 Task: Add a signature Dillon Turner containing 'Wishing you a happy and healthy holiday season, Dillon Turner' to email address softage.1@softage.net and add a folder Real estate
Action: Key pressed n
Screenshot: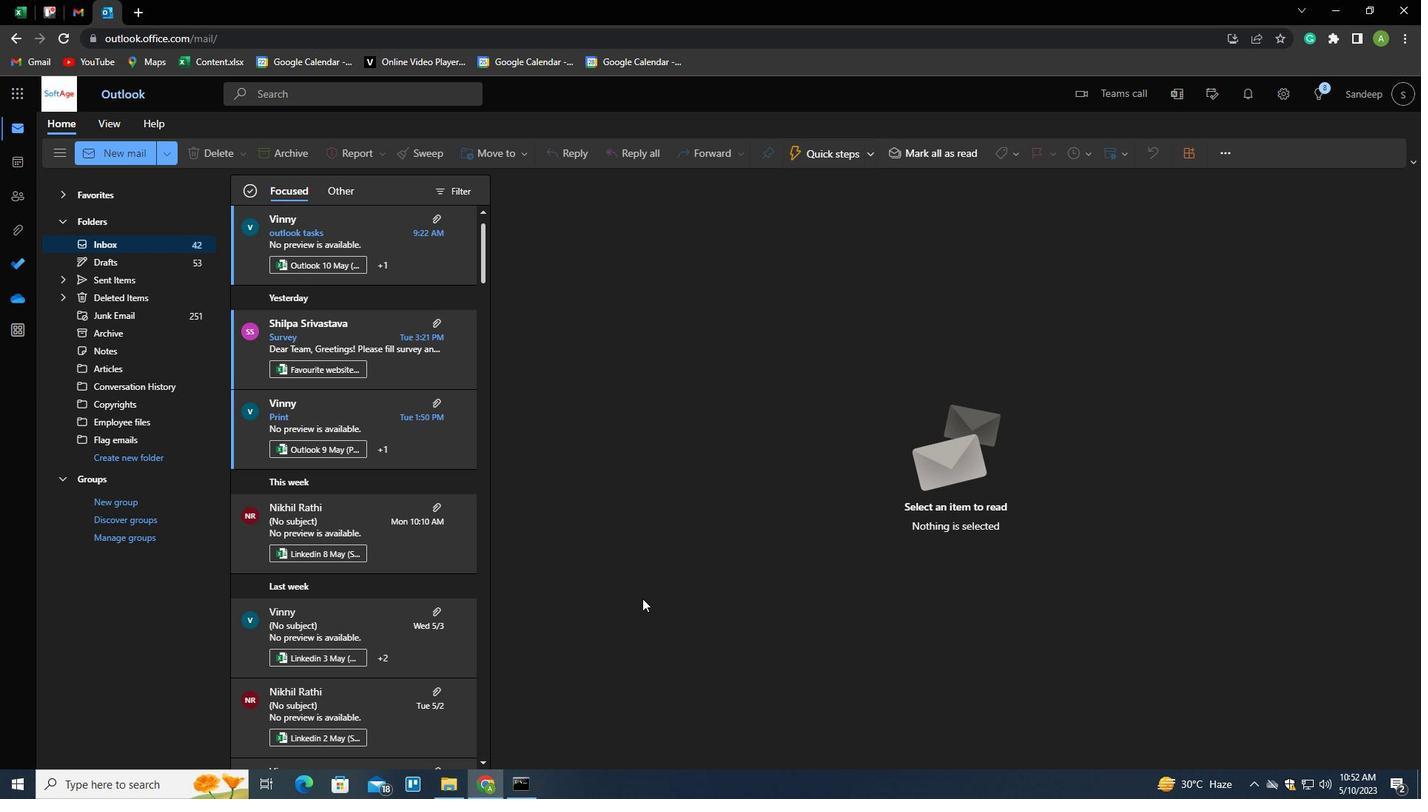 
Action: Mouse moved to (982, 158)
Screenshot: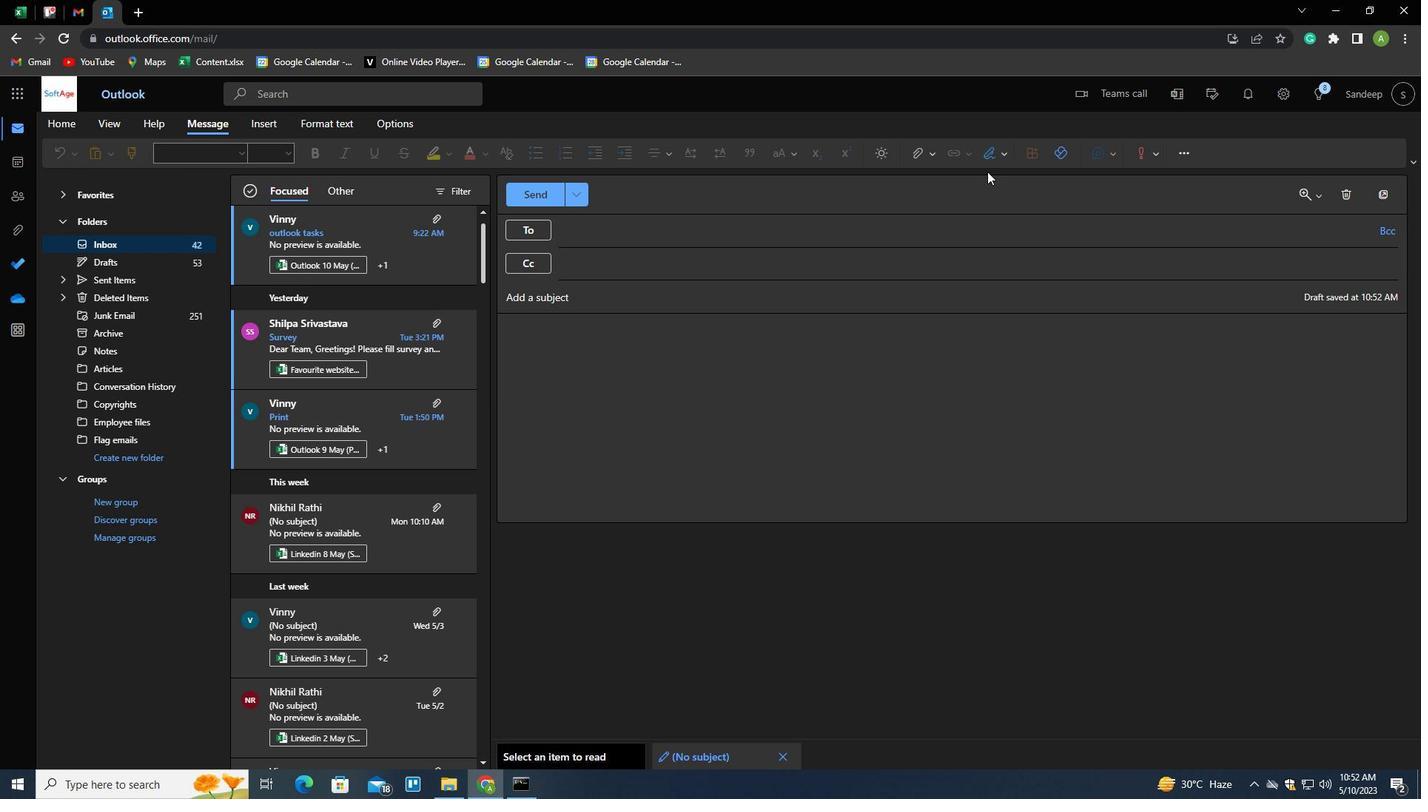 
Action: Mouse pressed left at (982, 158)
Screenshot: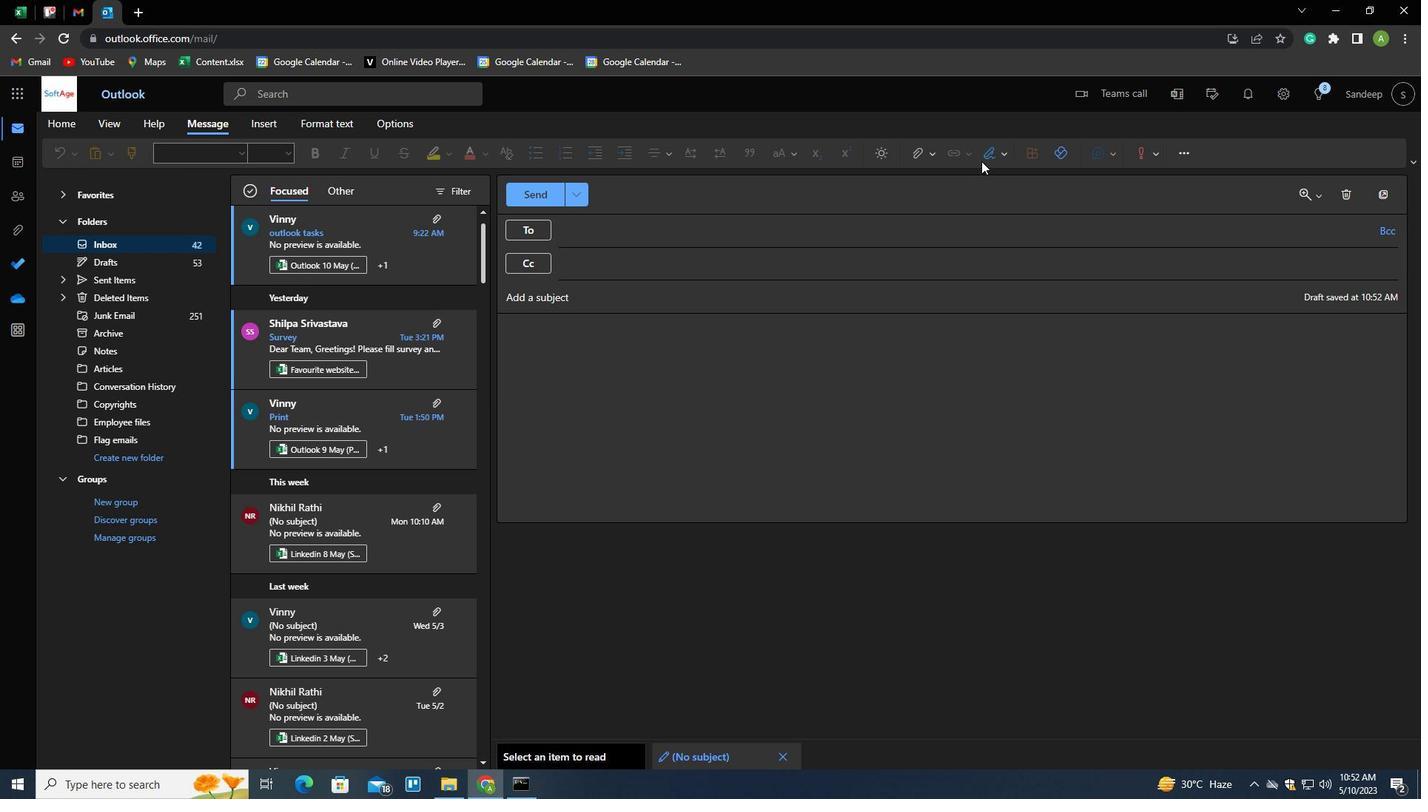 
Action: Mouse moved to (983, 185)
Screenshot: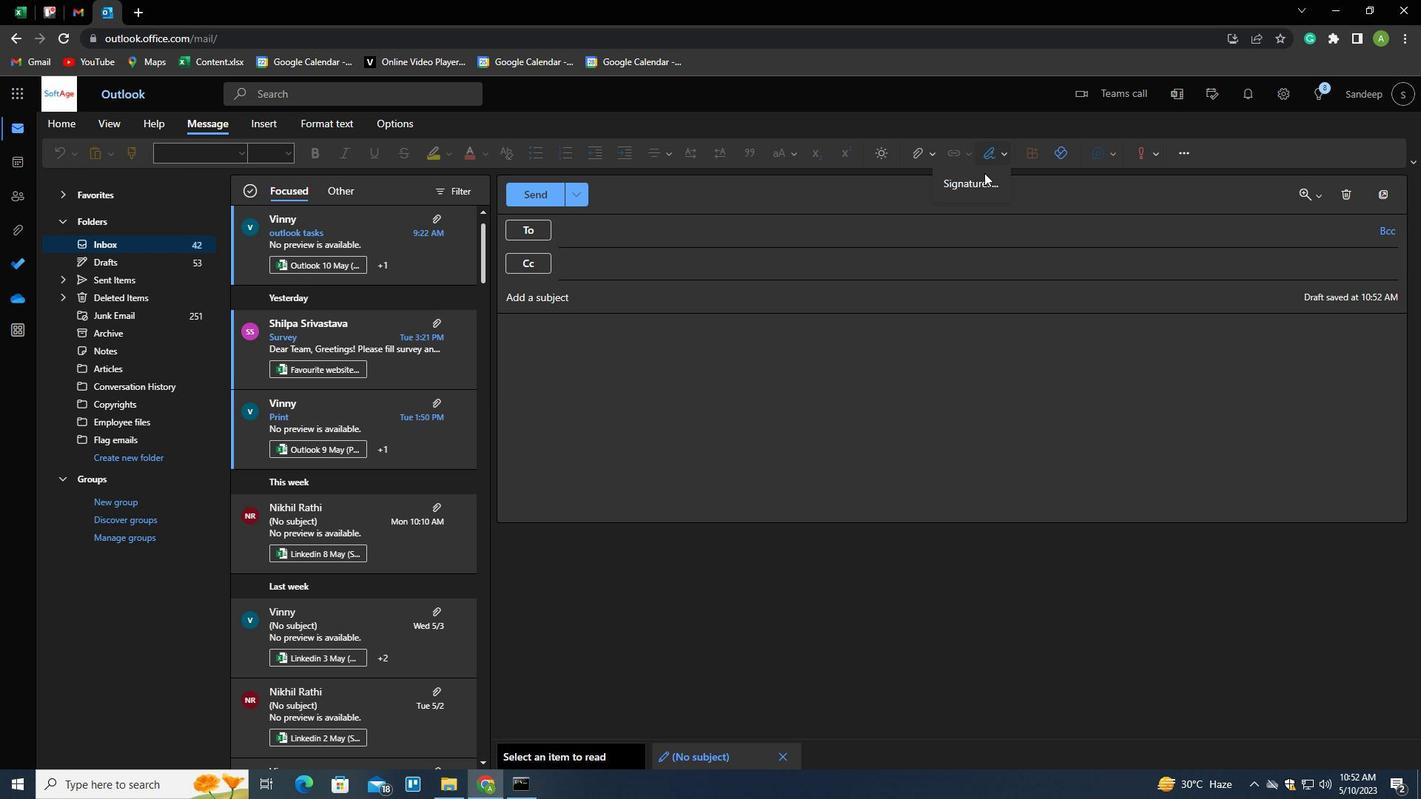 
Action: Mouse pressed left at (983, 185)
Screenshot: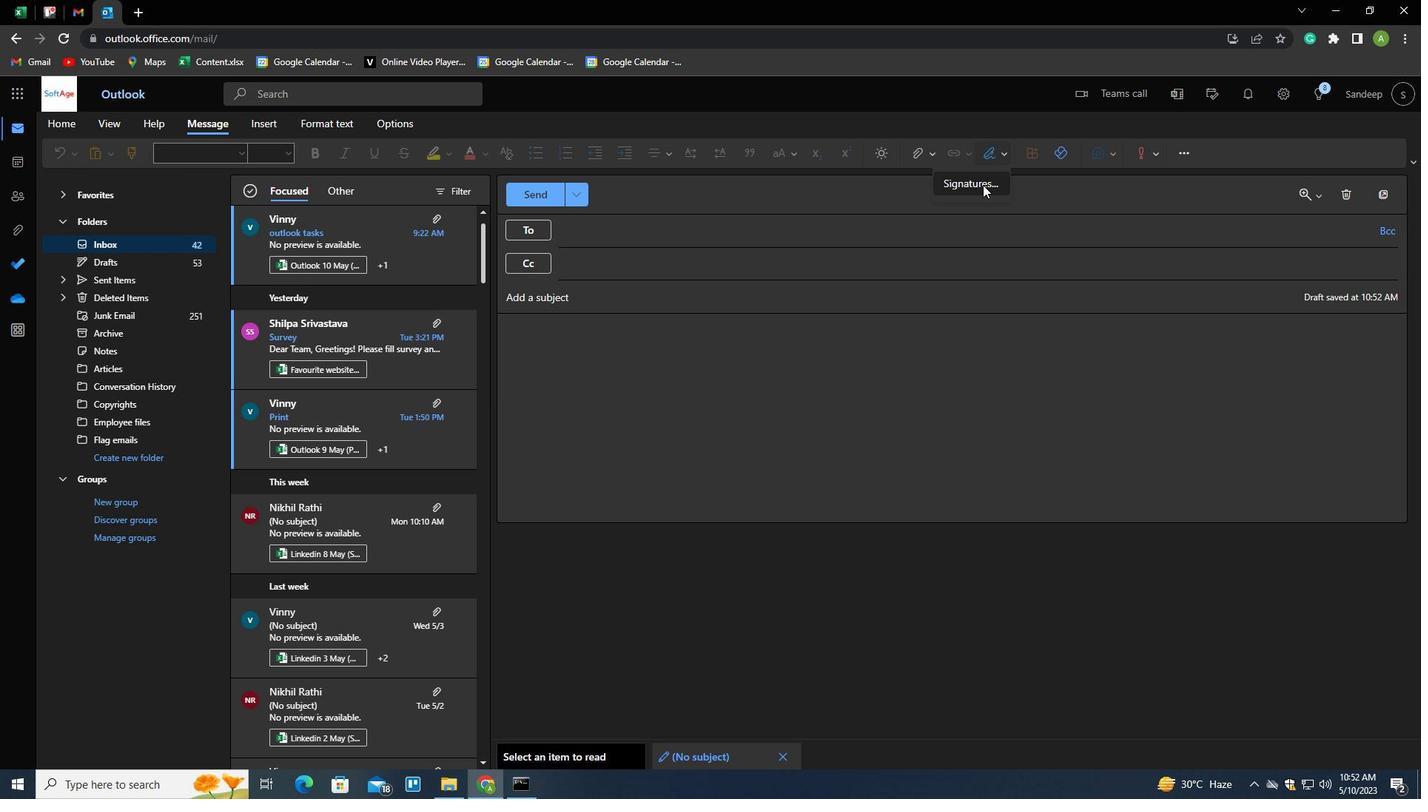 
Action: Mouse moved to (679, 275)
Screenshot: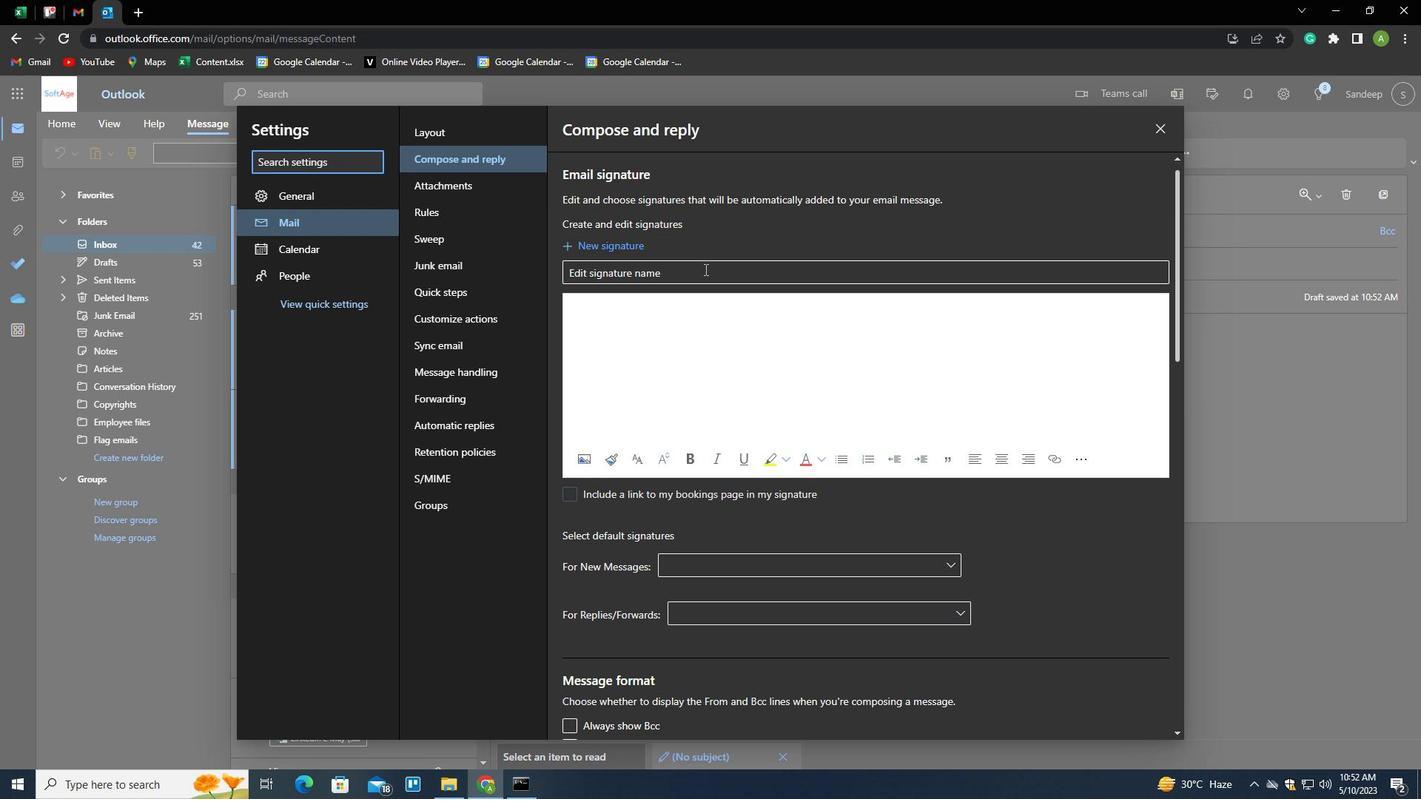 
Action: Mouse pressed left at (679, 275)
Screenshot: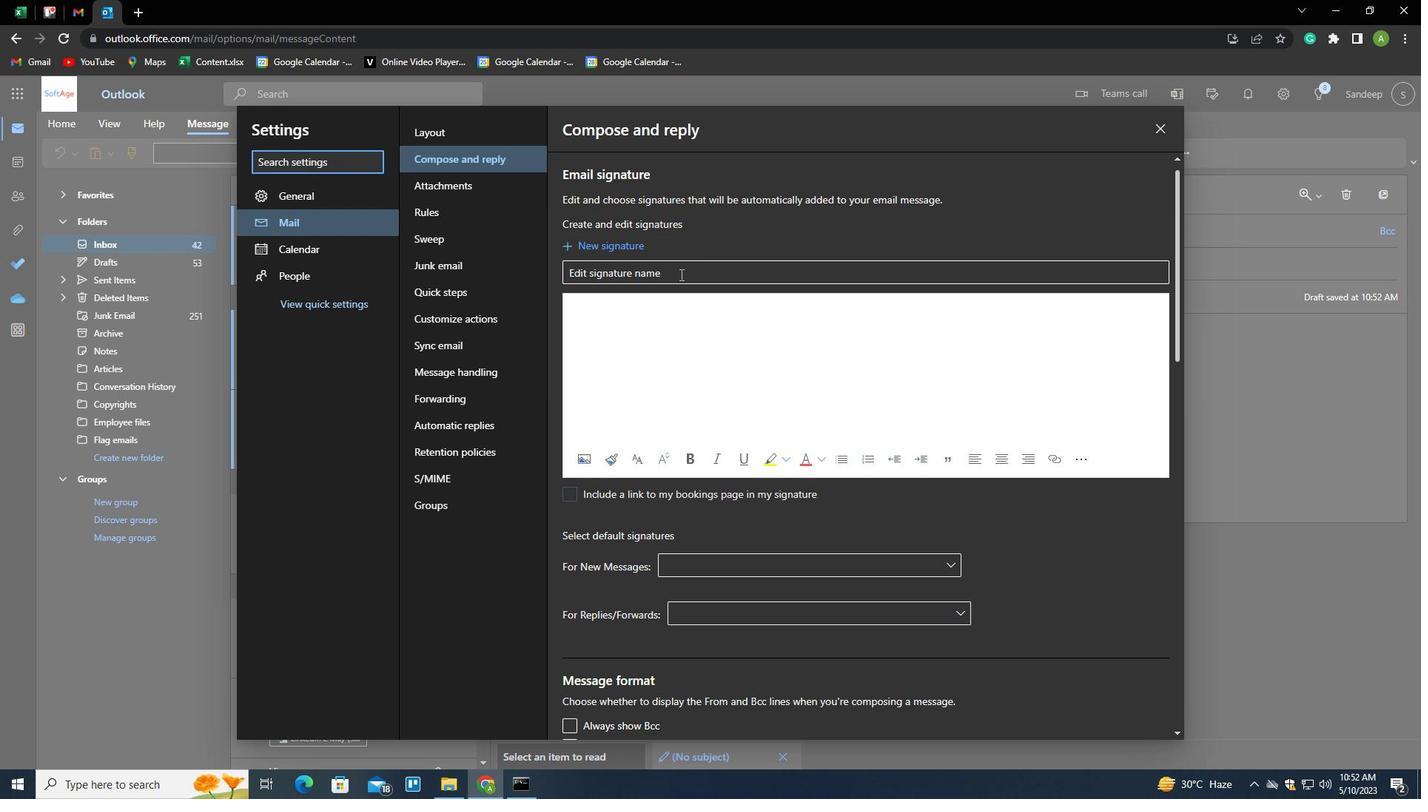 
Action: Key pressed <Key.shift>R<Key.backspace>DILLON<Key.space><Key.shift>TURNER<Key.tab><Key.shift_r><Key.enter><Key.enter><Key.enter><Key.enter><Key.enter><Key.enter><Key.shift>WISHING<Key.space>YOU<Key.space>A<Key.space>HAPPY<Key.space>AND<Key.space>HEALTHY<Key.space>SEASON<Key.shift_r><Key.enter><Key.space><Key.shift>DILLON<Key.space><Key.shift>TRU<Key.backspace><Key.backspace>URNER<Key.home><Key.right><Key.backspace>
Screenshot: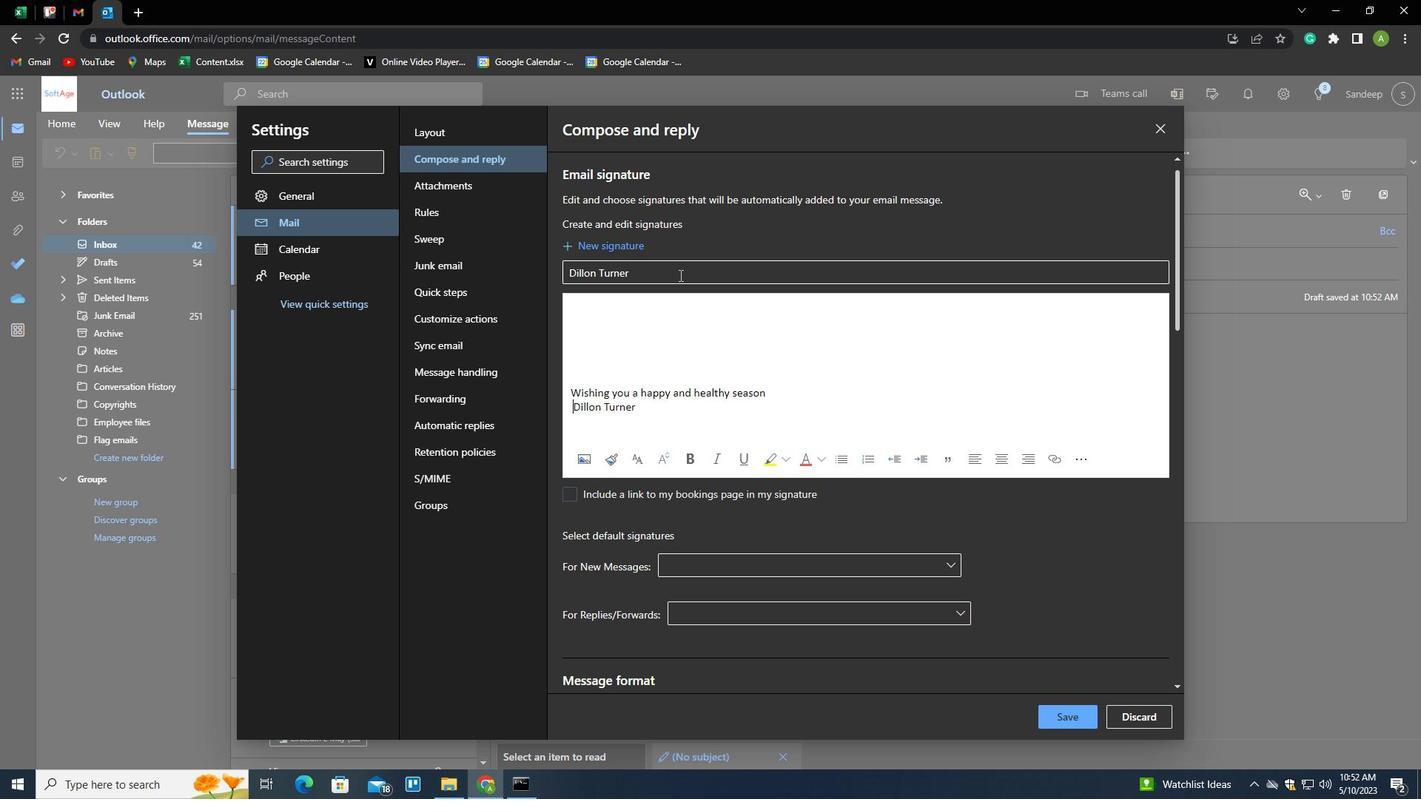 
Action: Mouse moved to (1073, 725)
Screenshot: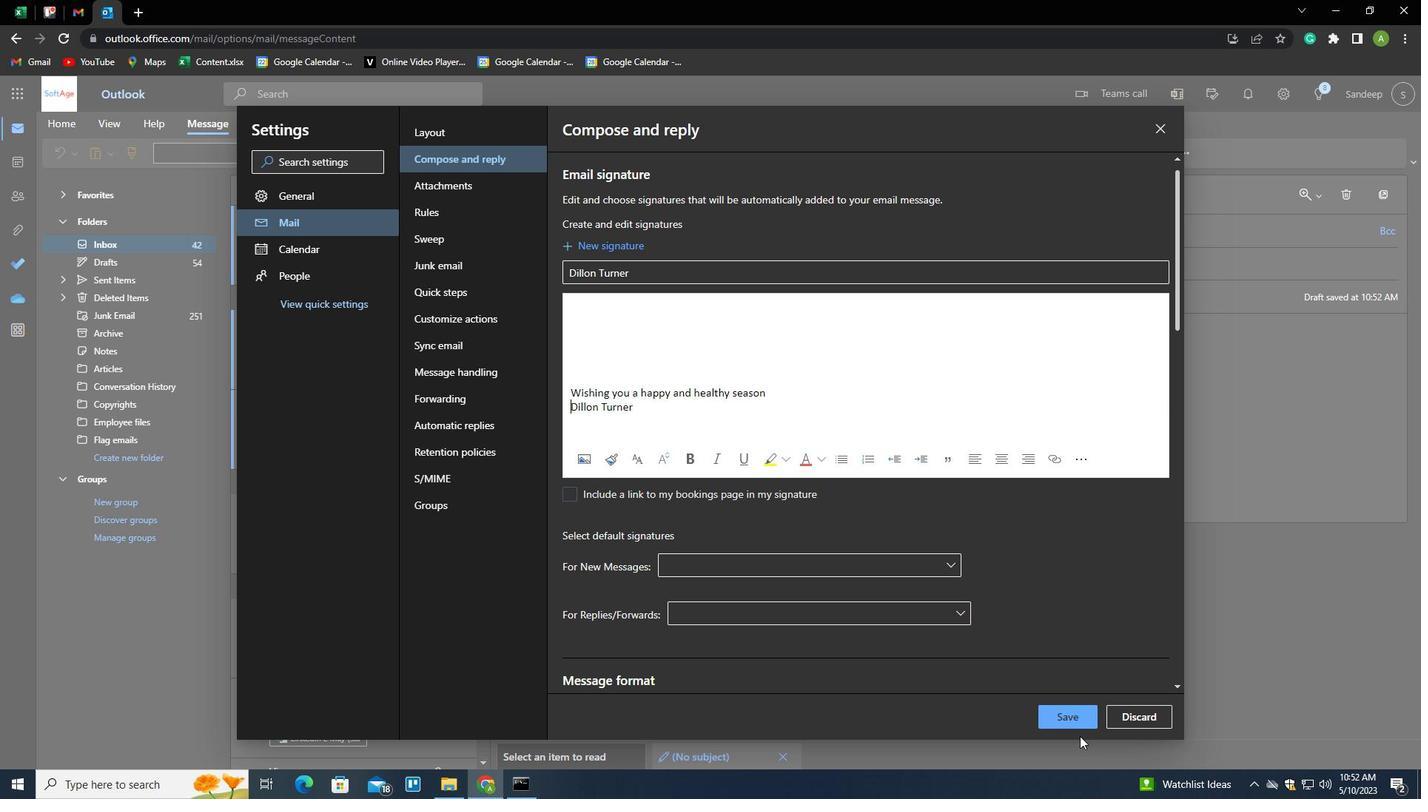 
Action: Mouse pressed left at (1073, 725)
Screenshot: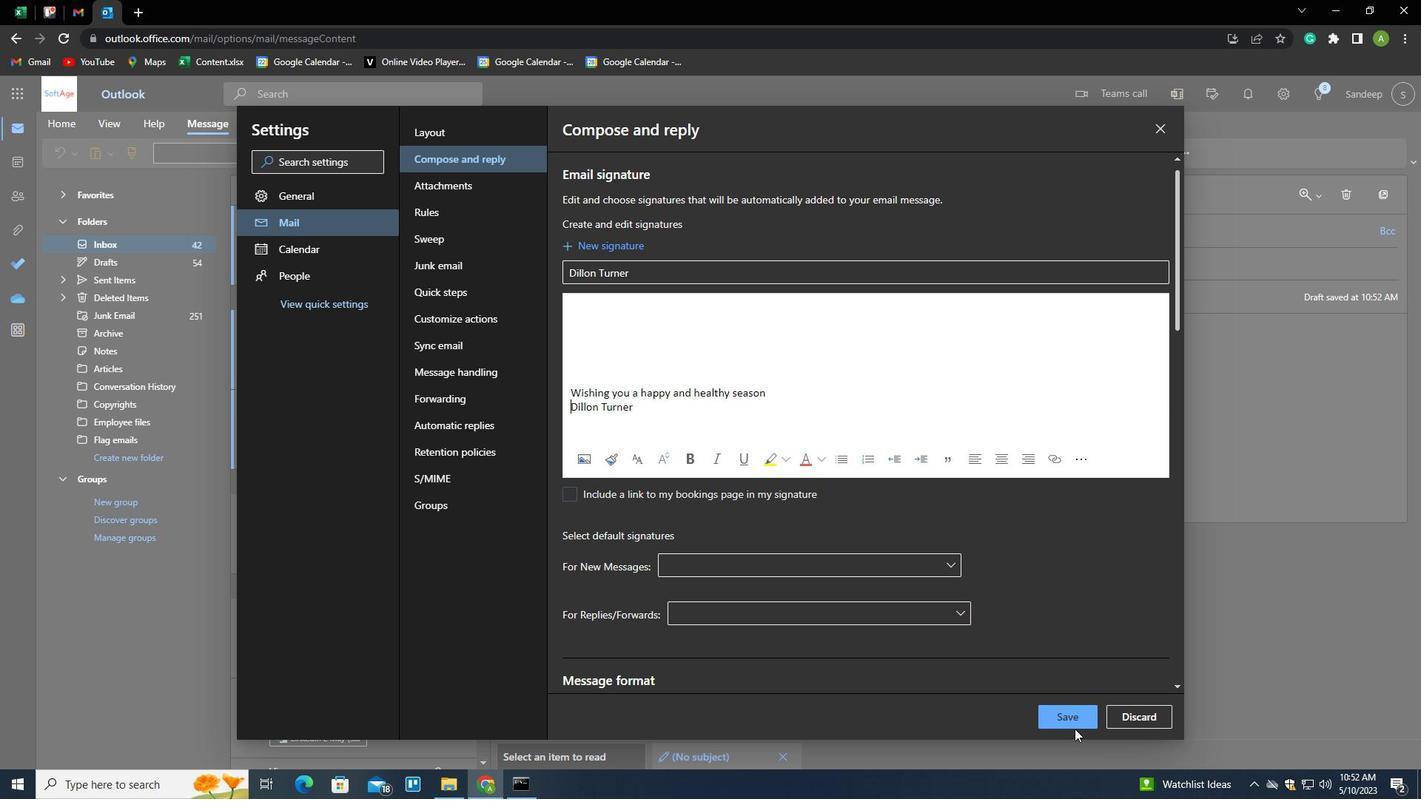 
Action: Mouse moved to (1204, 468)
Screenshot: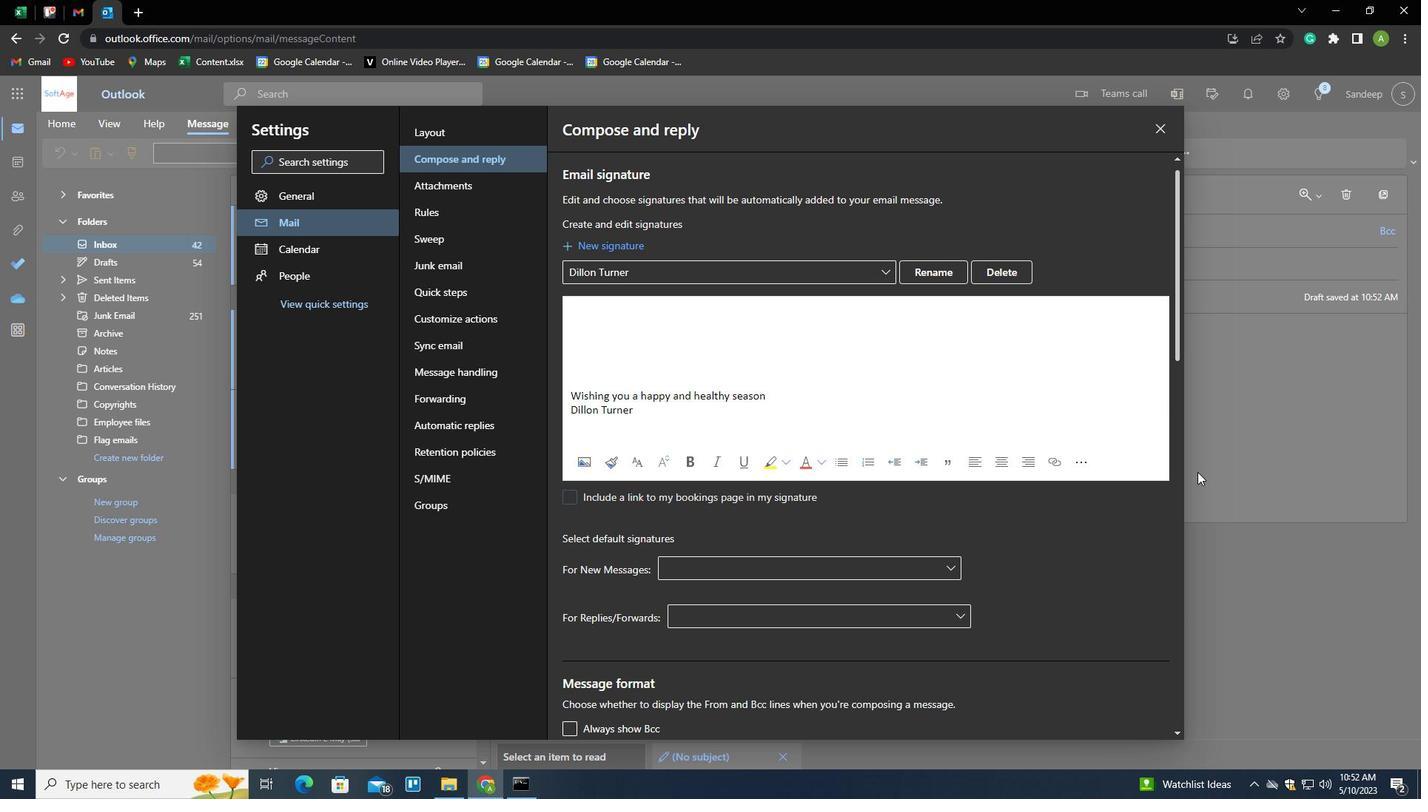 
Action: Mouse pressed left at (1204, 468)
Screenshot: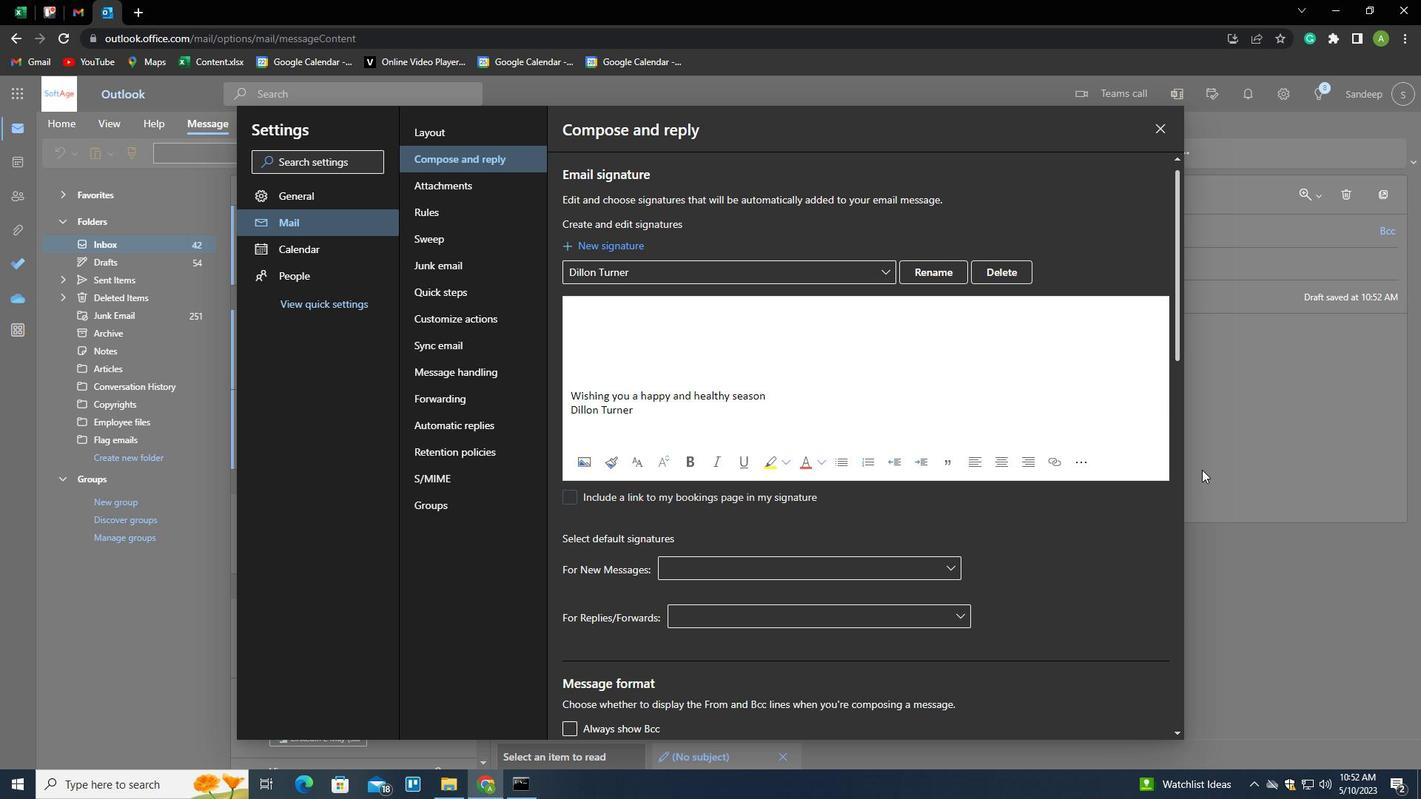
Action: Mouse moved to (1006, 148)
Screenshot: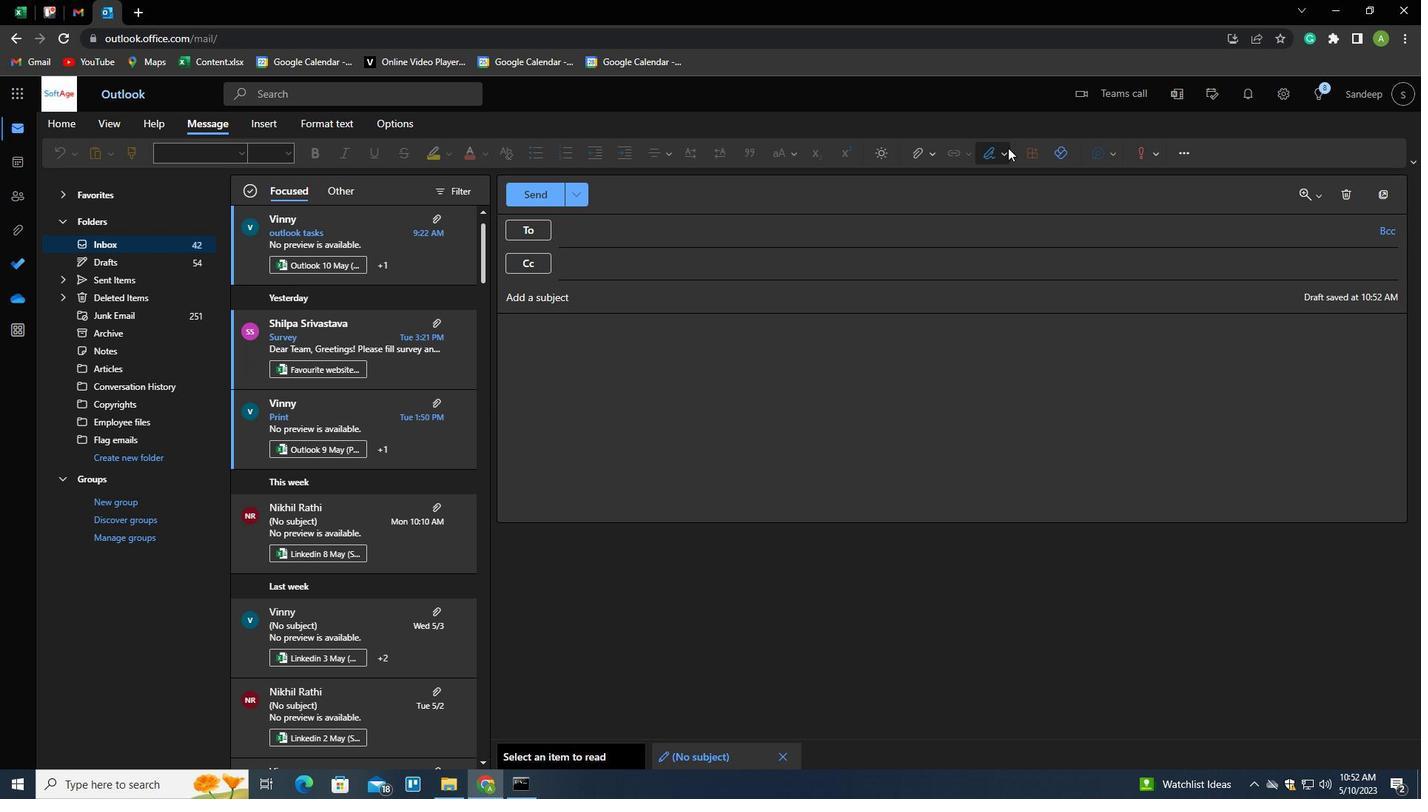 
Action: Mouse pressed left at (1006, 148)
Screenshot: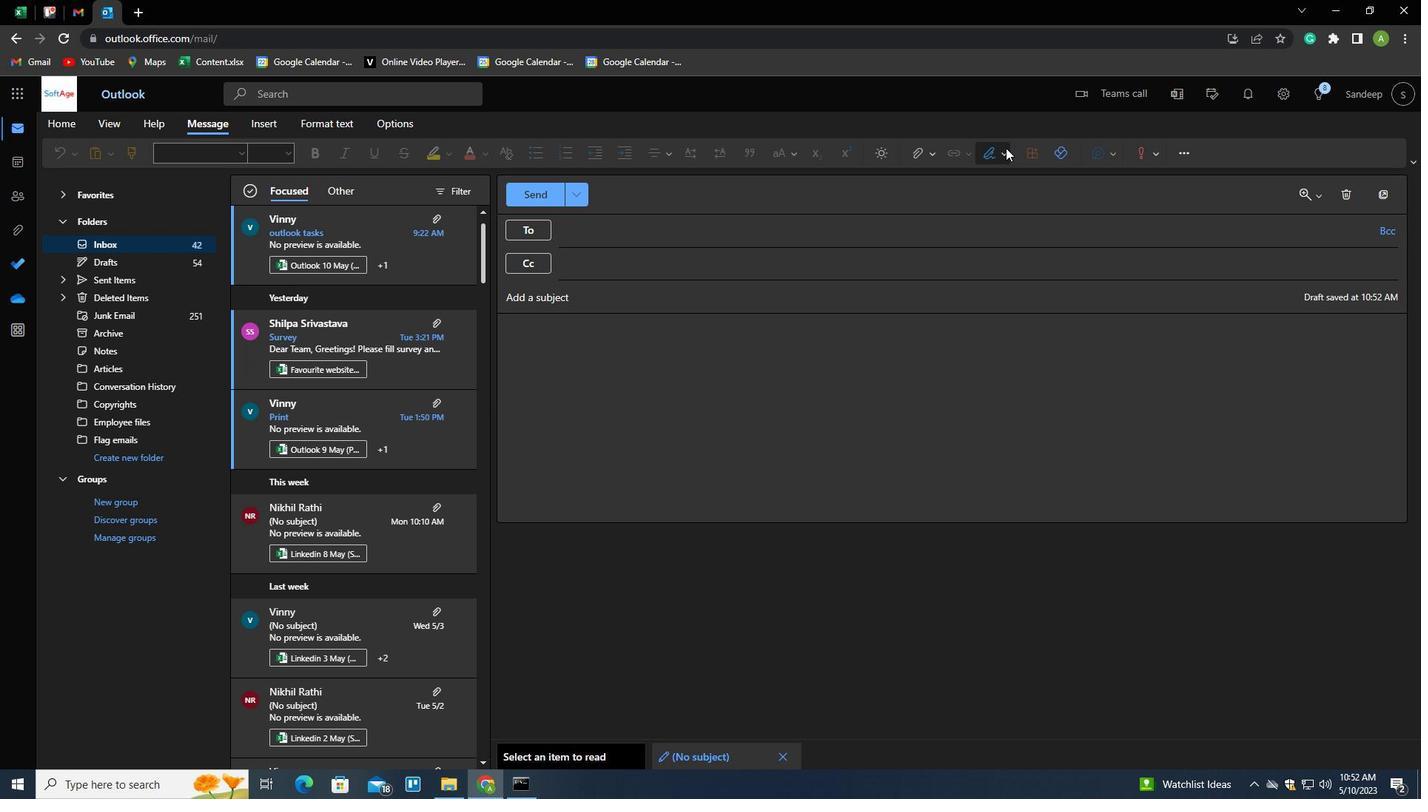 
Action: Mouse moved to (979, 184)
Screenshot: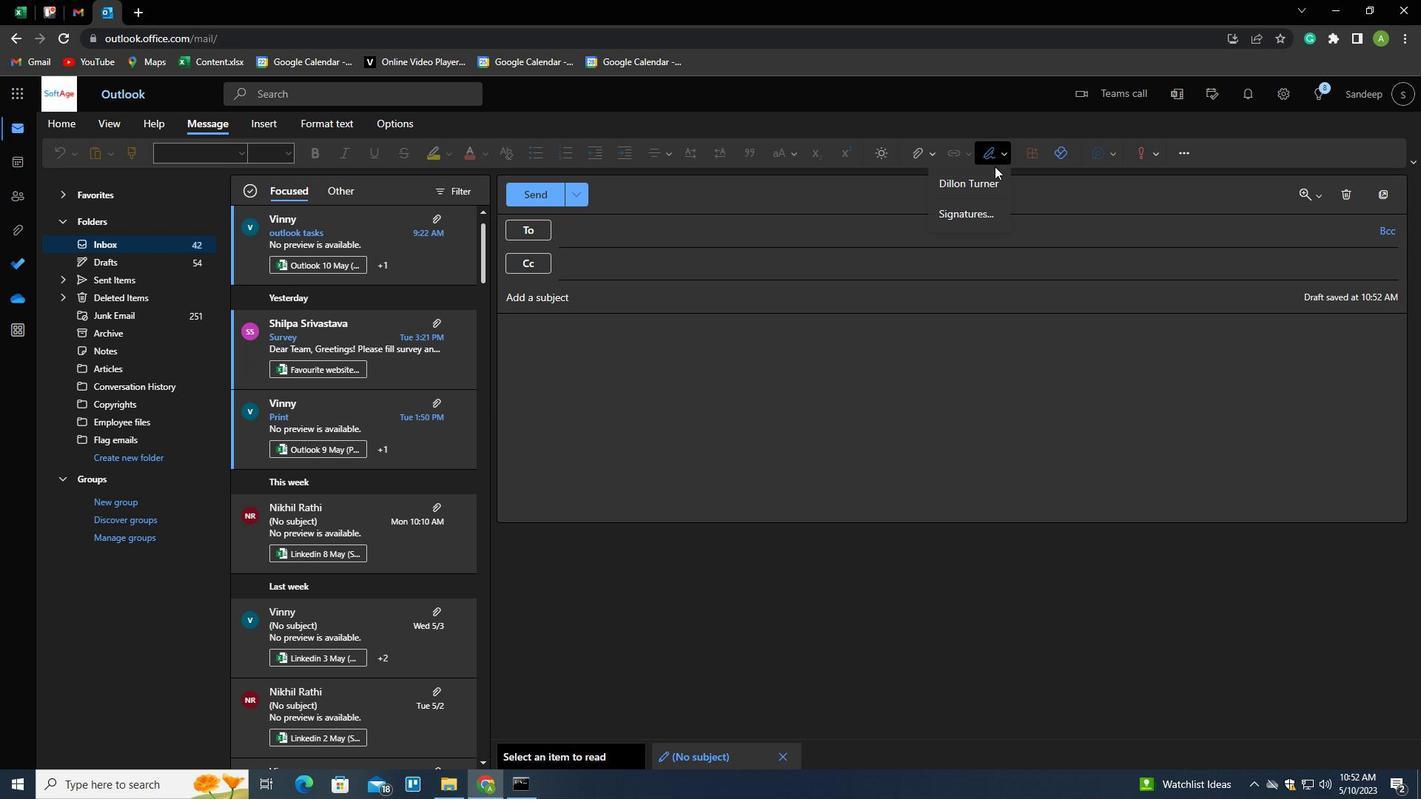 
Action: Mouse pressed left at (979, 184)
Screenshot: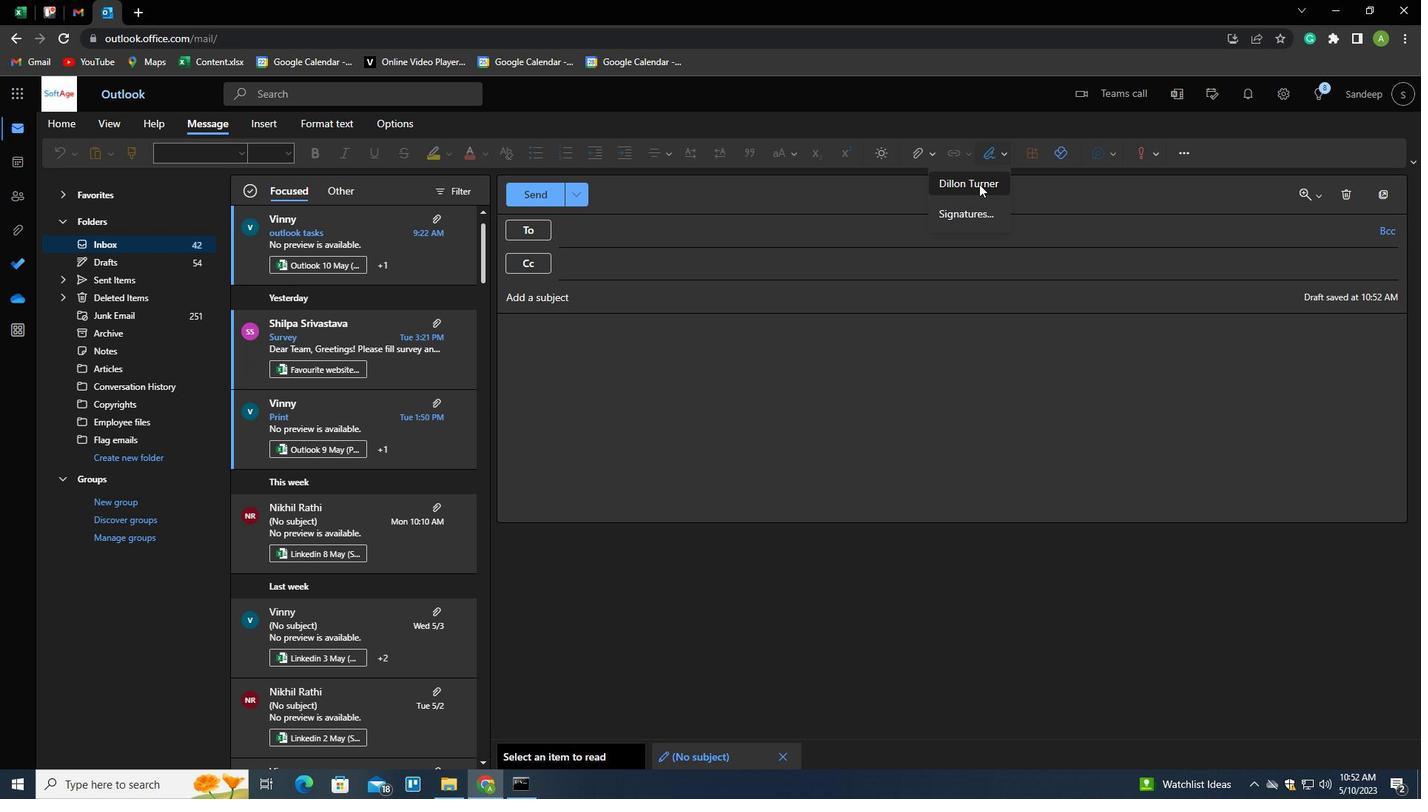 
Action: Mouse moved to (642, 230)
Screenshot: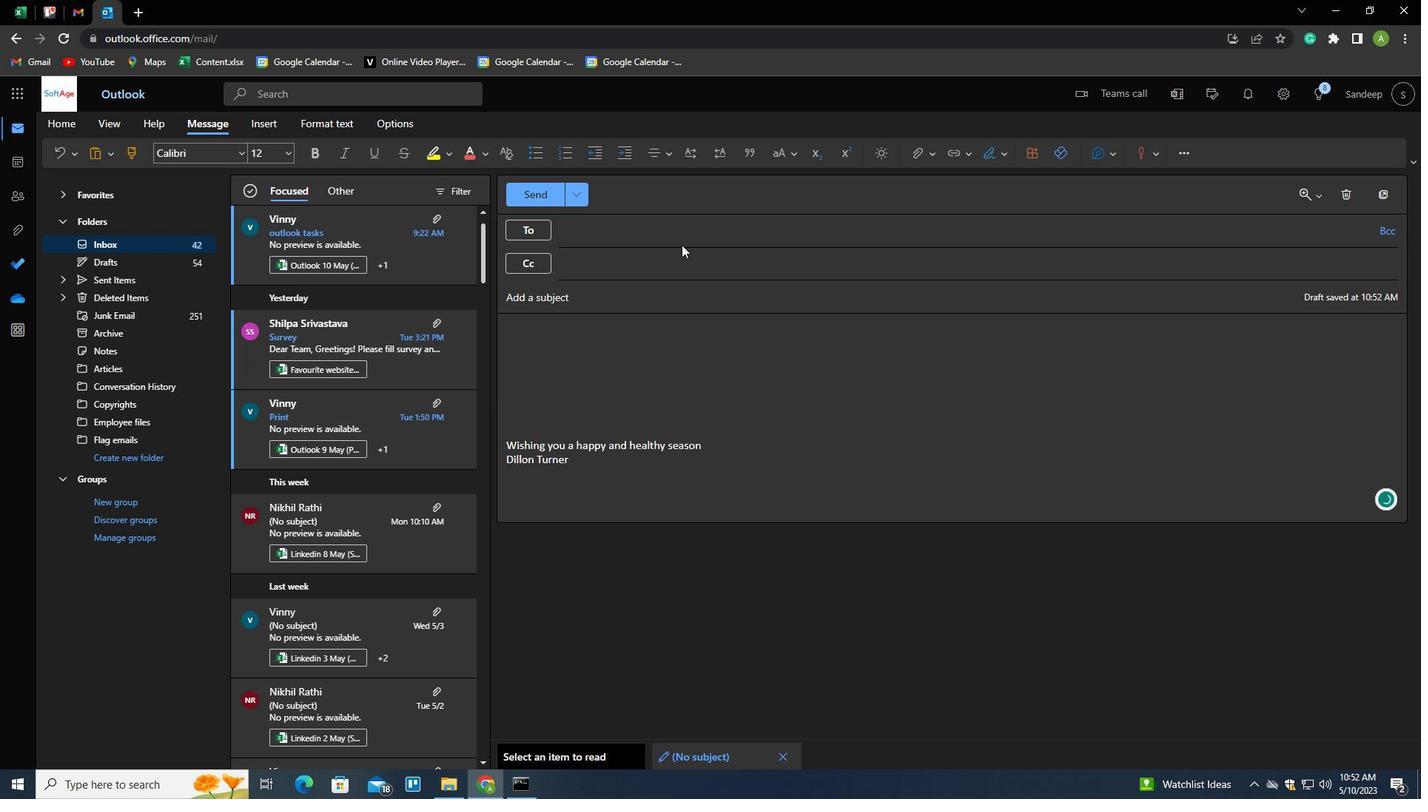 
Action: Mouse pressed left at (642, 230)
Screenshot: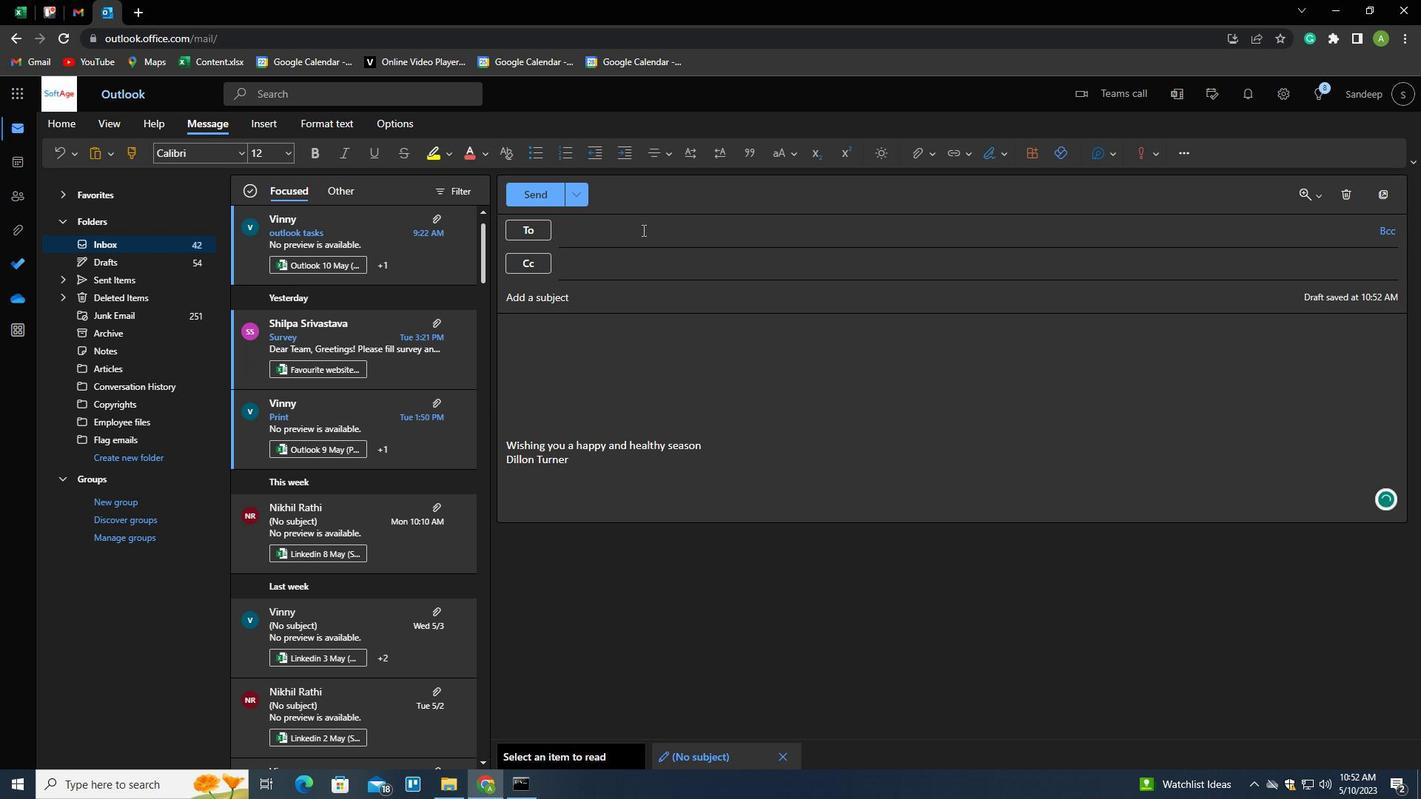 
Action: Key pressed SOFTAGE.1<Key.shift>@SOFTAGE.NET
Screenshot: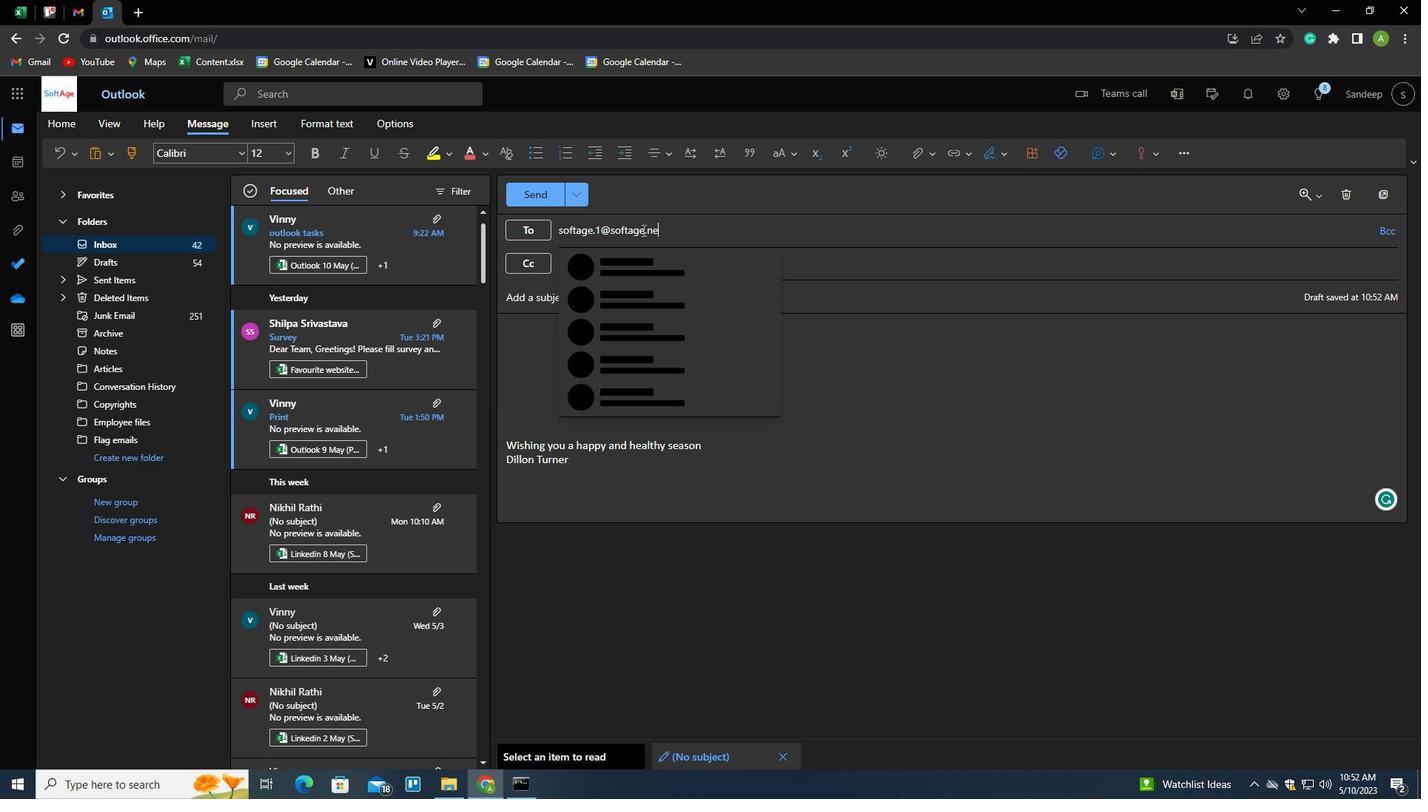 
Action: Mouse moved to (649, 274)
Screenshot: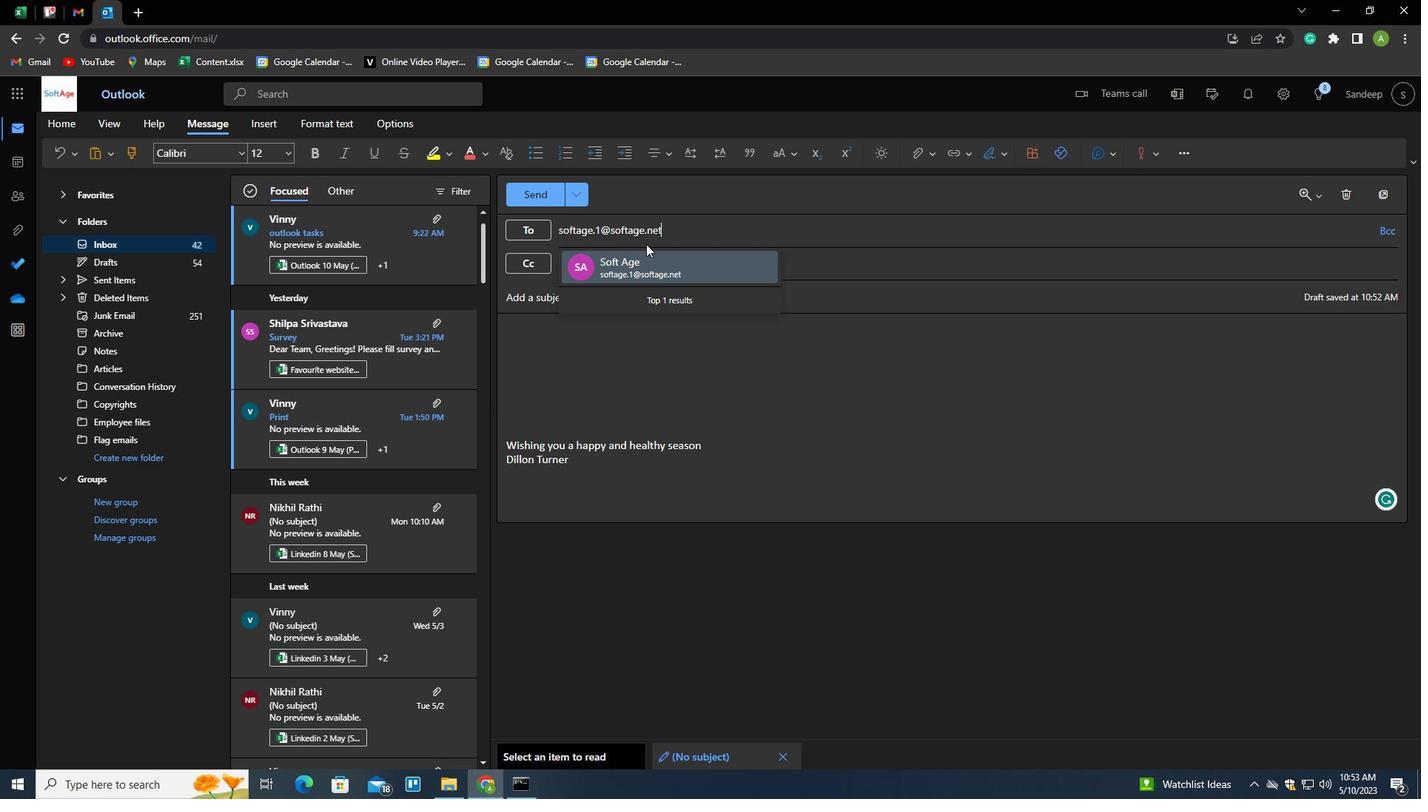 
Action: Mouse pressed left at (649, 274)
Screenshot: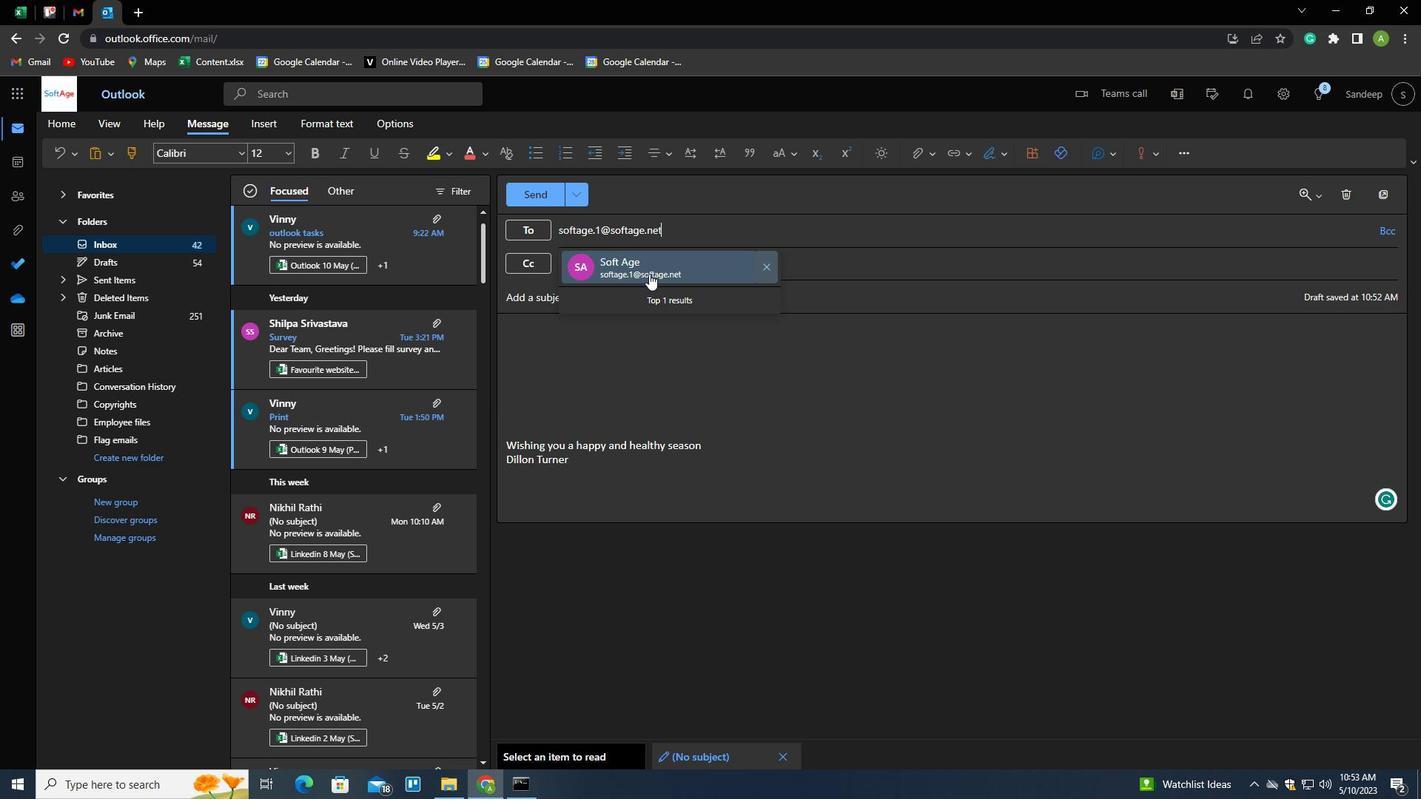 
Action: Mouse moved to (186, 449)
Screenshot: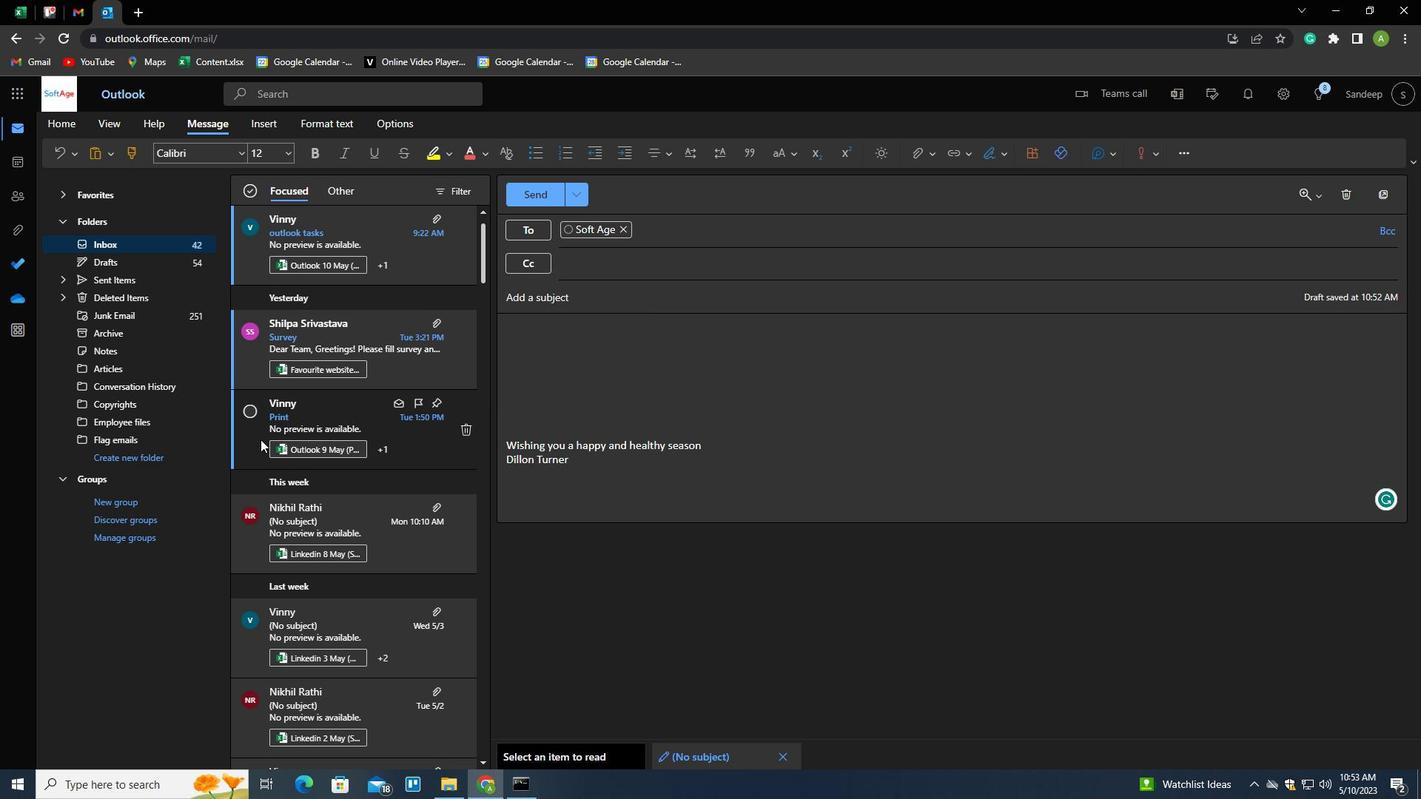 
Action: Mouse pressed left at (186, 449)
Screenshot: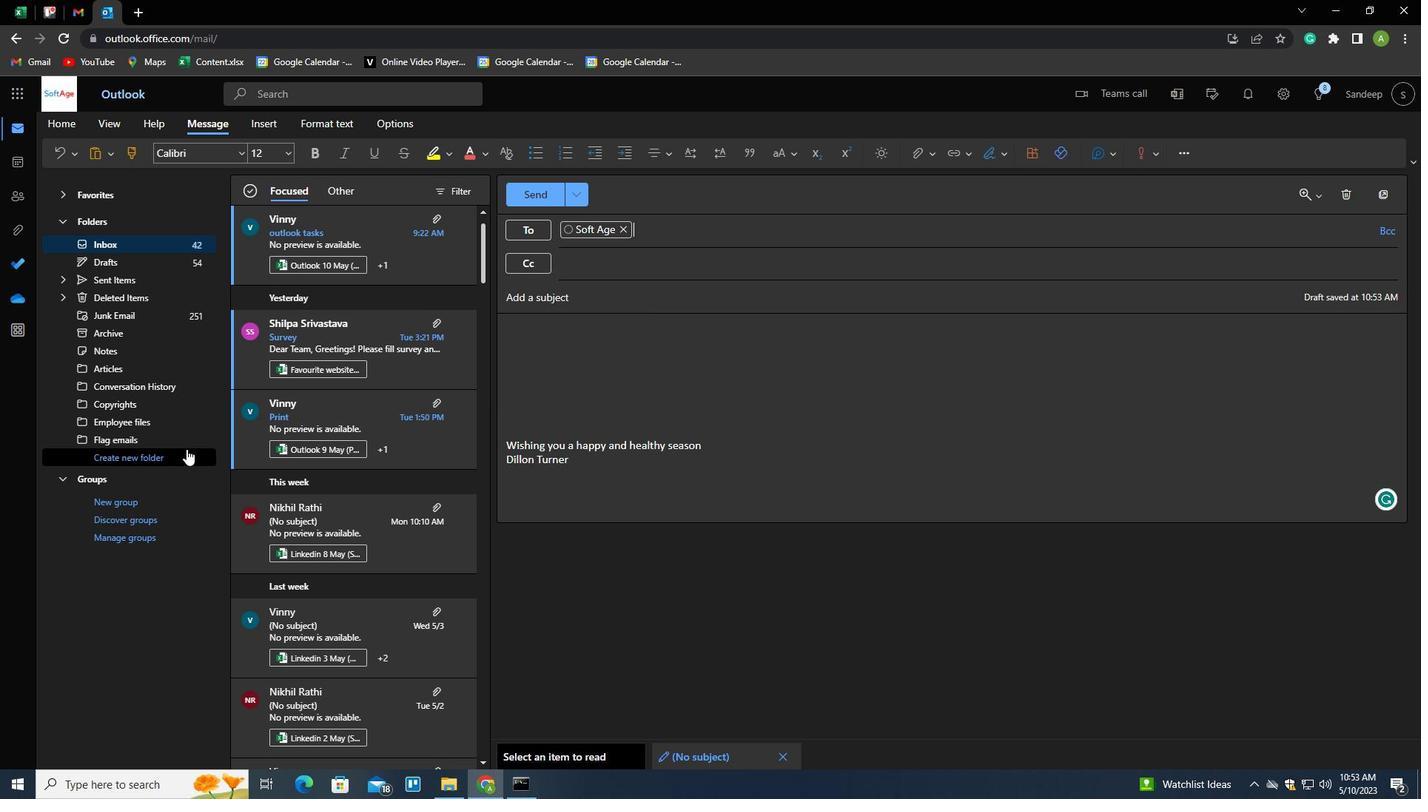 
Action: Mouse moved to (137, 465)
Screenshot: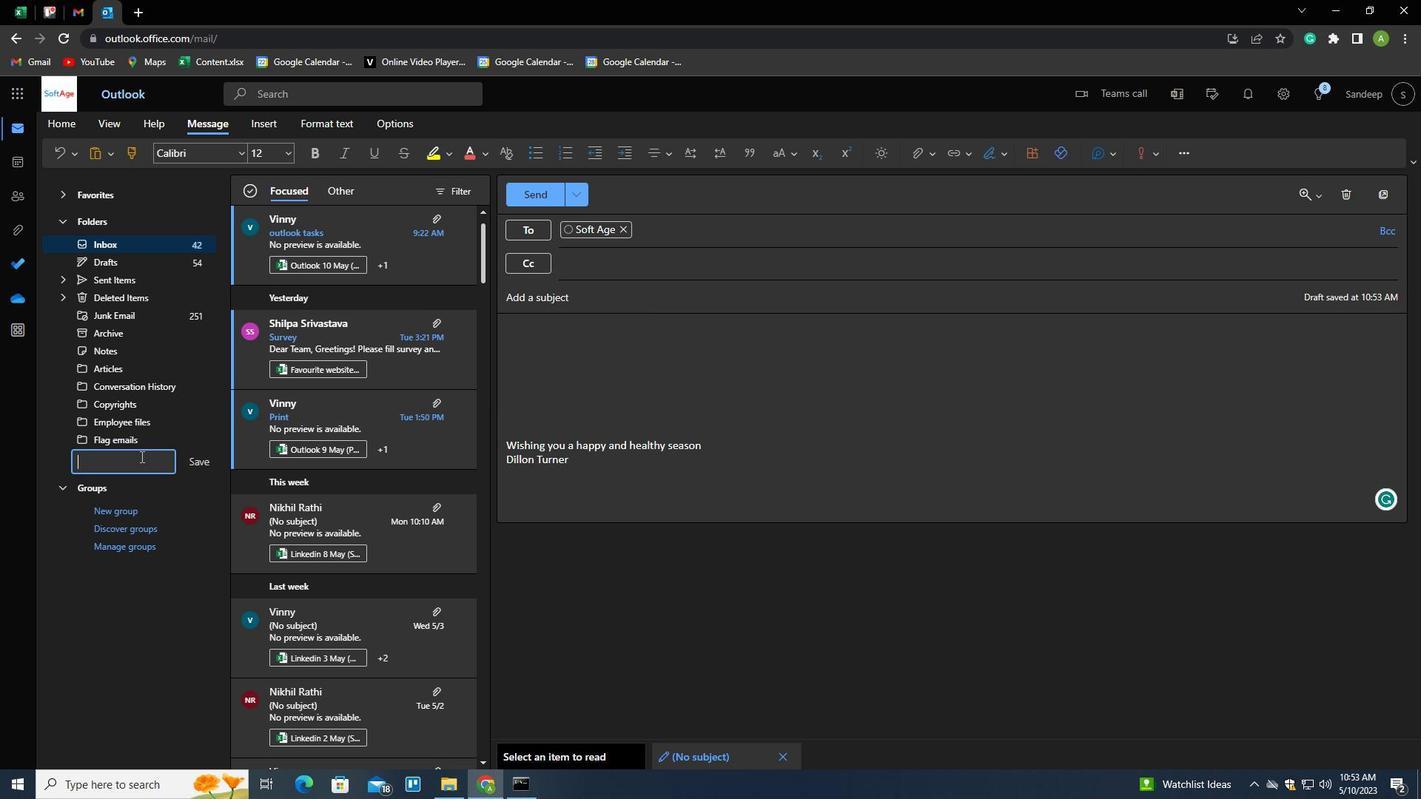 
Action: Mouse pressed left at (137, 465)
Screenshot: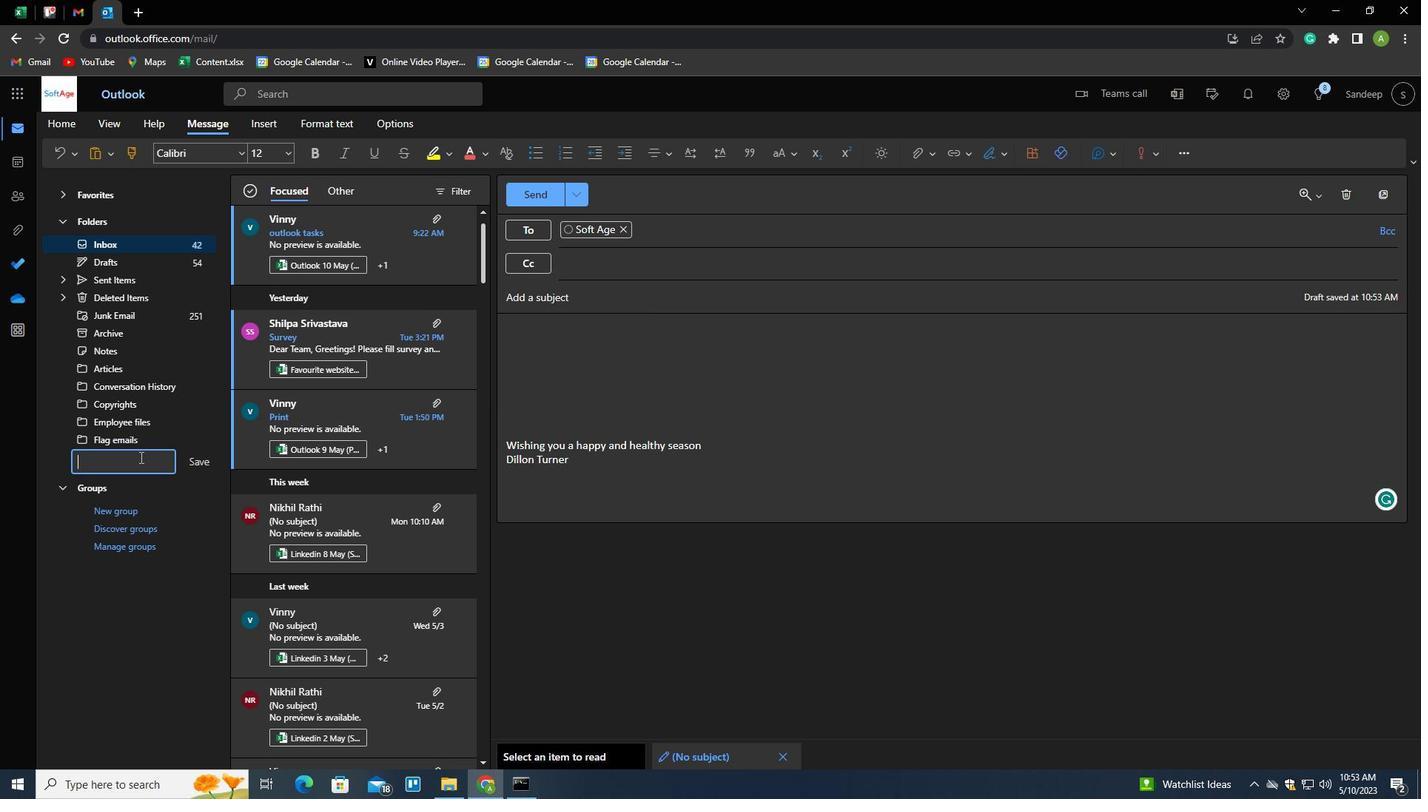 
Action: Key pressed <Key.shift><Key.shift><Key.shift><Key.shift><Key.shift><Key.shift><Key.shift><Key.shift><Key.shift><Key.shift><Key.shift><Key.shift><Key.shift><Key.shift><Key.shift><Key.shift><Key.shift><Key.shift>REAL<Key.space>ESA<Key.backspace>TATE<Key.enter>
Screenshot: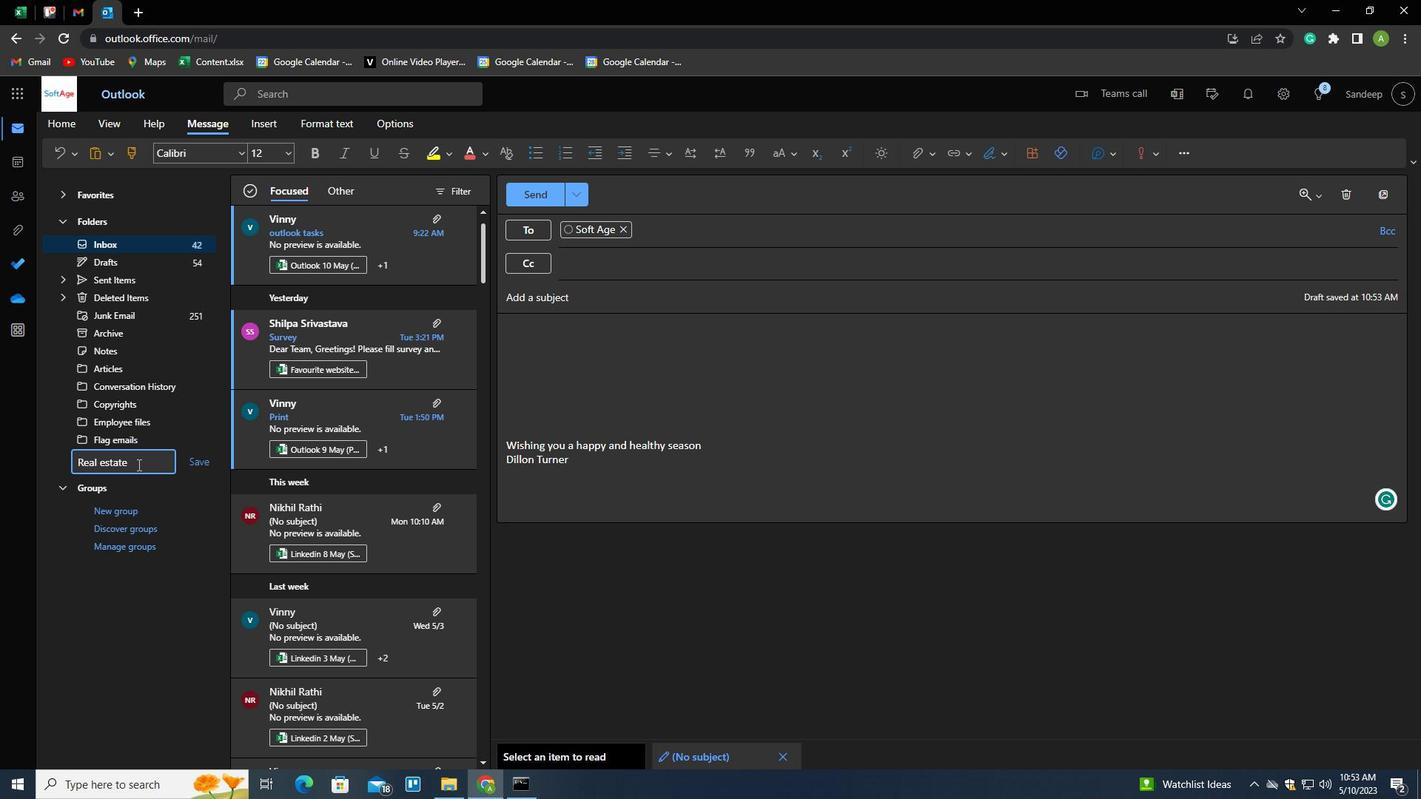 
